 Task: Enable the video filter "High-Quality 3D Denoiser filter" for transcode stream output.
Action: Mouse moved to (97, 12)
Screenshot: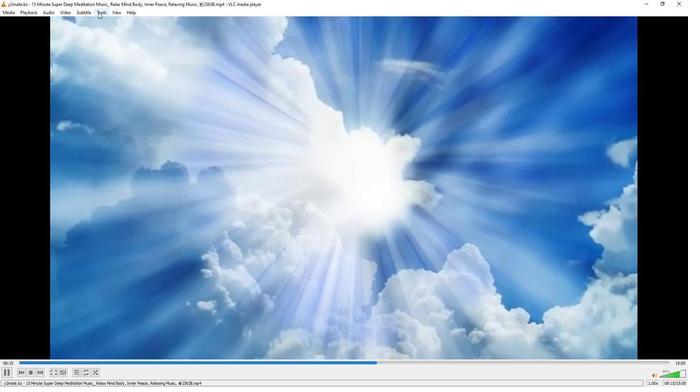 
Action: Mouse pressed left at (97, 12)
Screenshot: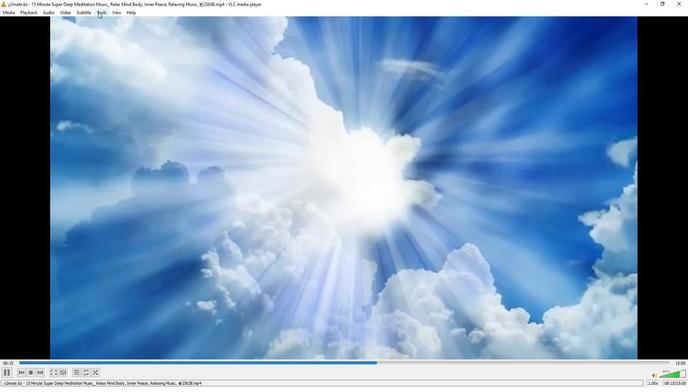 
Action: Mouse moved to (111, 98)
Screenshot: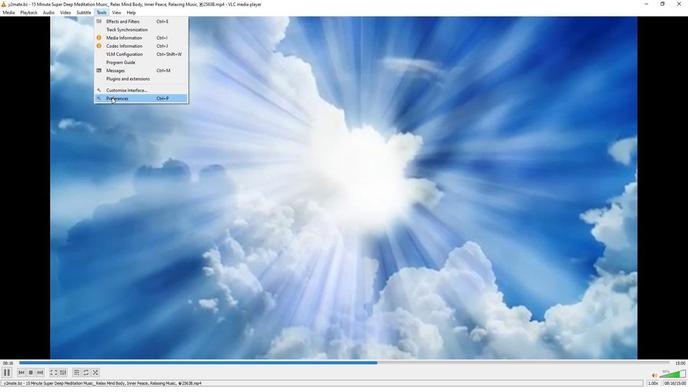 
Action: Mouse pressed left at (111, 98)
Screenshot: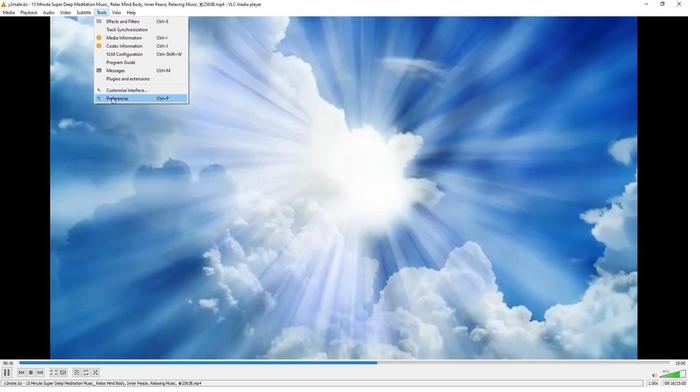
Action: Mouse moved to (227, 317)
Screenshot: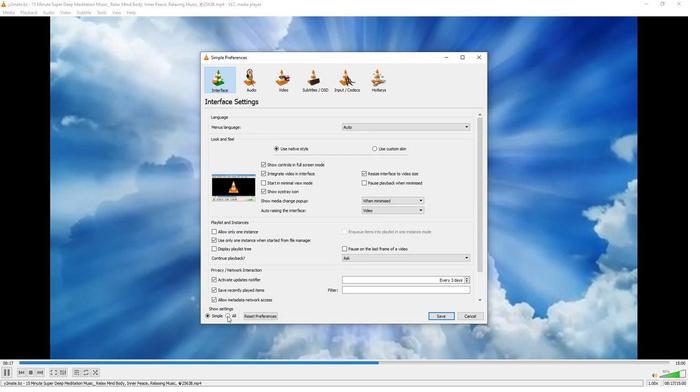 
Action: Mouse pressed left at (227, 317)
Screenshot: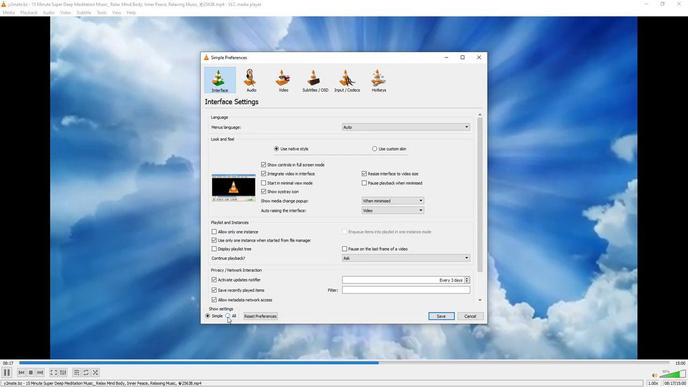 
Action: Mouse moved to (230, 238)
Screenshot: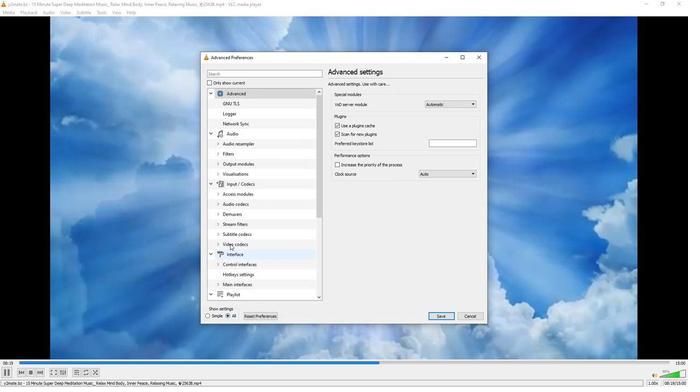 
Action: Mouse scrolled (230, 238) with delta (0, 0)
Screenshot: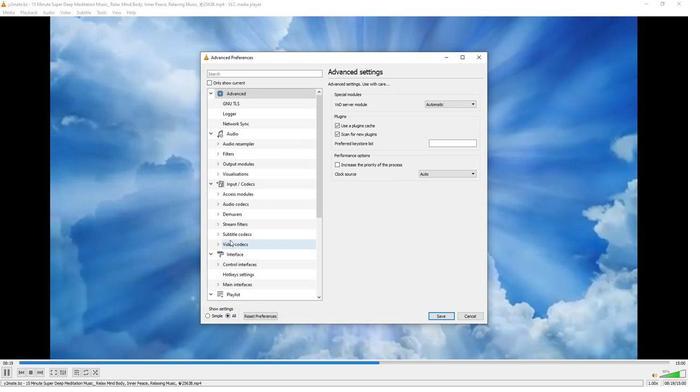 
Action: Mouse scrolled (230, 238) with delta (0, 0)
Screenshot: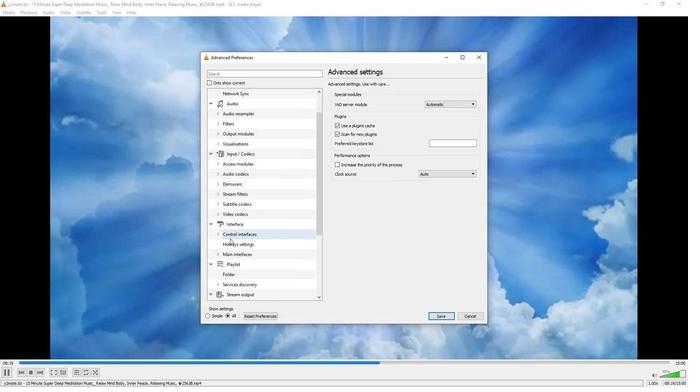 
Action: Mouse scrolled (230, 238) with delta (0, 0)
Screenshot: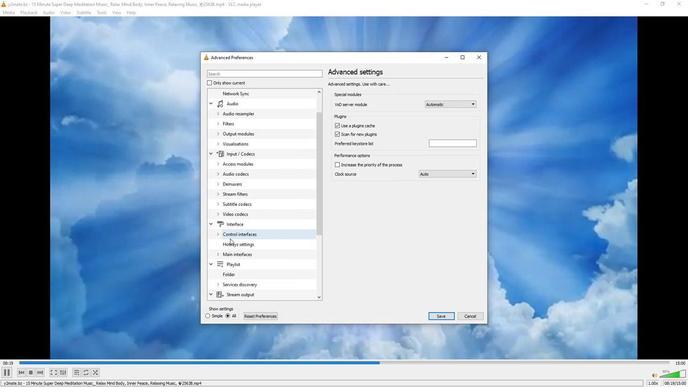
Action: Mouse moved to (230, 237)
Screenshot: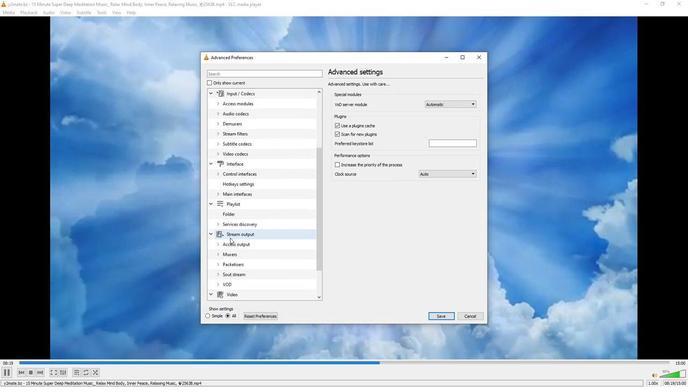 
Action: Mouse scrolled (230, 237) with delta (0, 0)
Screenshot: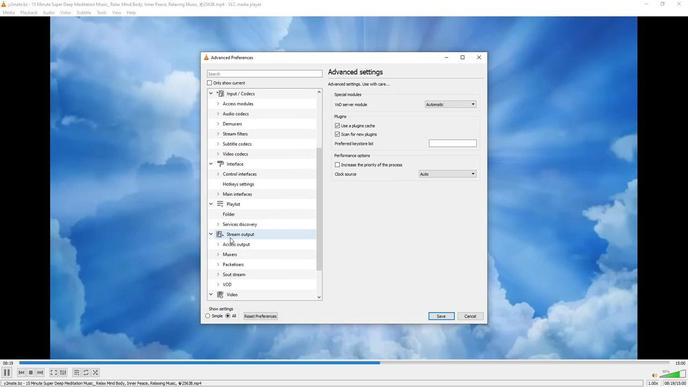 
Action: Mouse moved to (218, 243)
Screenshot: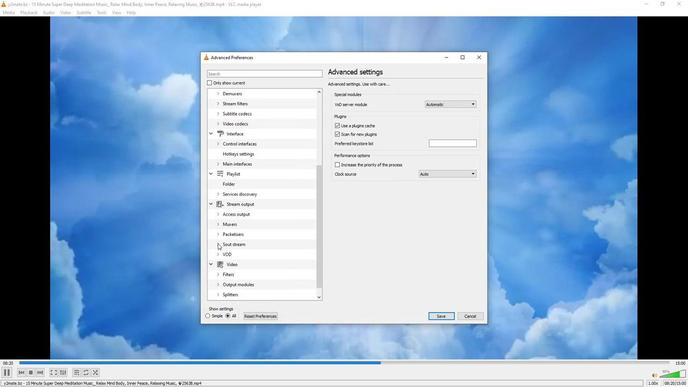 
Action: Mouse pressed left at (218, 243)
Screenshot: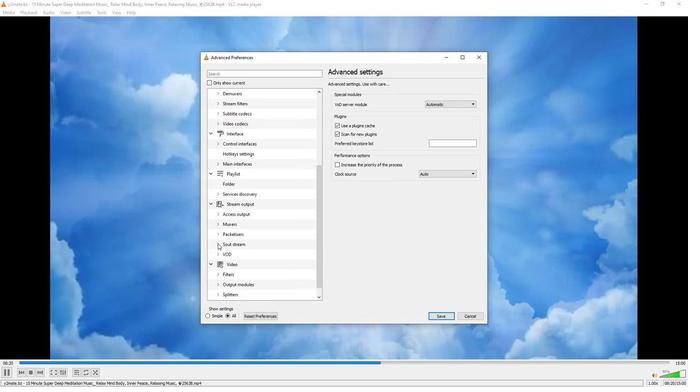 
Action: Mouse moved to (236, 244)
Screenshot: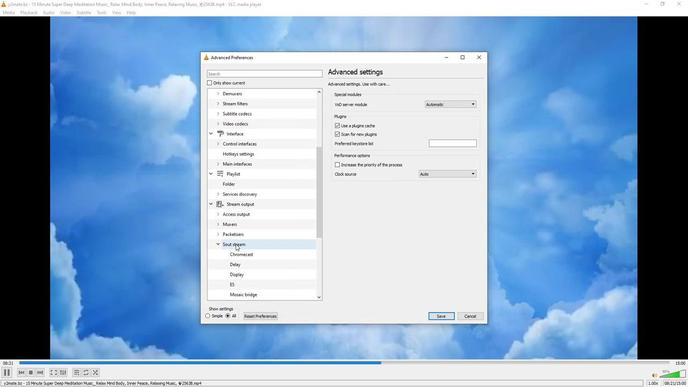 
Action: Mouse scrolled (236, 244) with delta (0, 0)
Screenshot: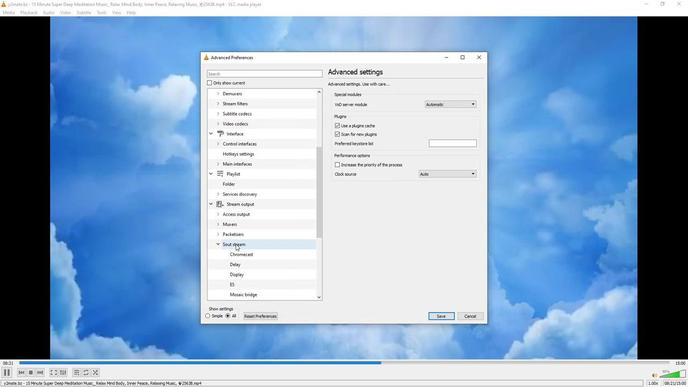 
Action: Mouse scrolled (236, 244) with delta (0, 0)
Screenshot: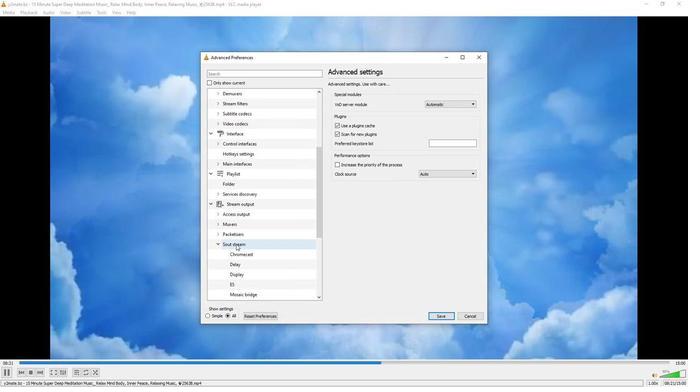 
Action: Mouse scrolled (236, 244) with delta (0, 0)
Screenshot: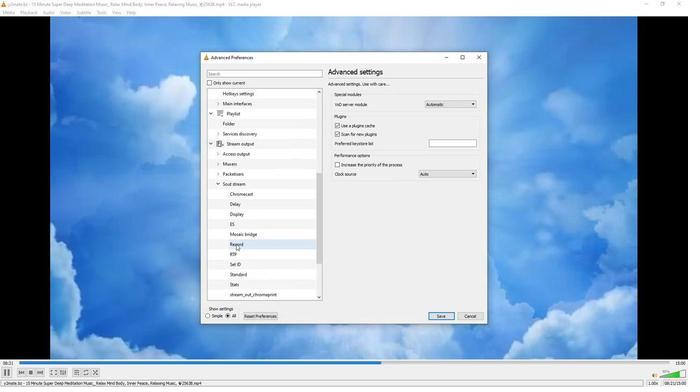 
Action: Mouse scrolled (236, 244) with delta (0, 0)
Screenshot: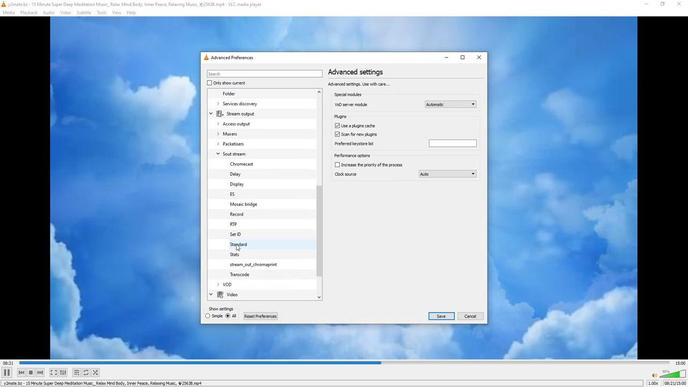 
Action: Mouse moved to (237, 247)
Screenshot: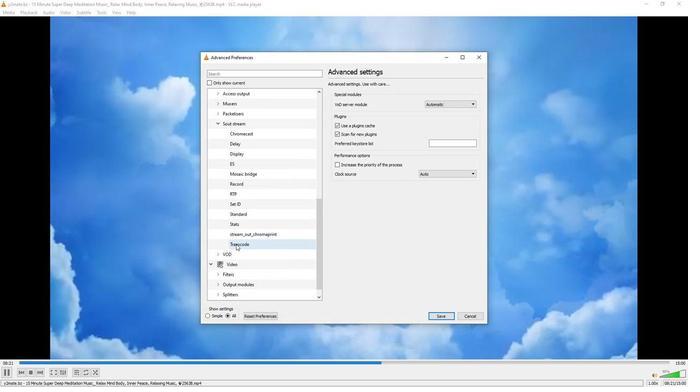 
Action: Mouse pressed left at (237, 247)
Screenshot: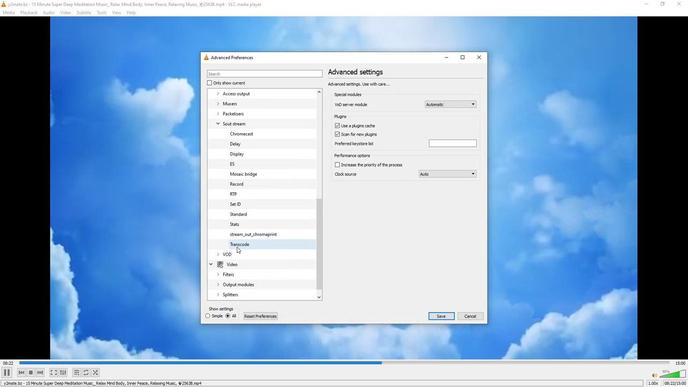 
Action: Mouse moved to (383, 259)
Screenshot: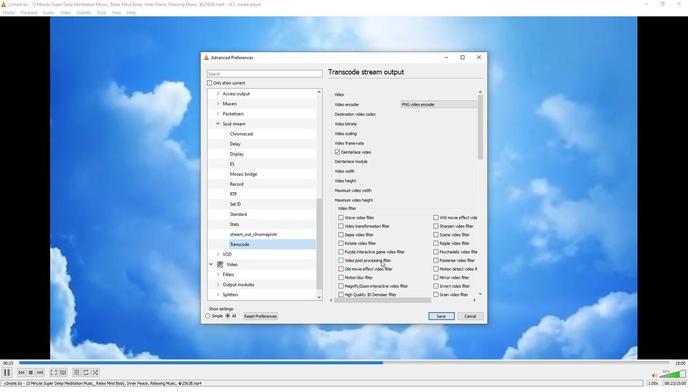 
Action: Mouse scrolled (383, 258) with delta (0, 0)
Screenshot: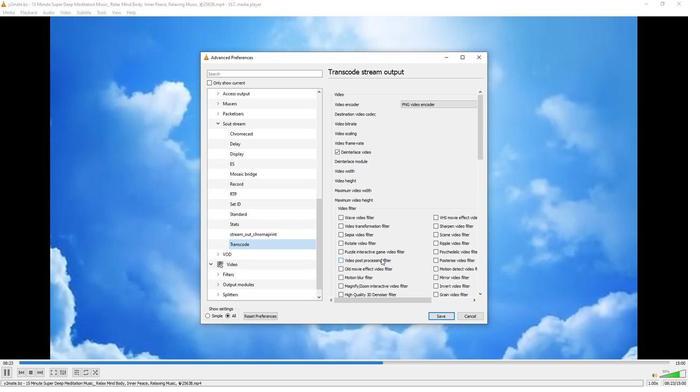 
Action: Mouse moved to (344, 272)
Screenshot: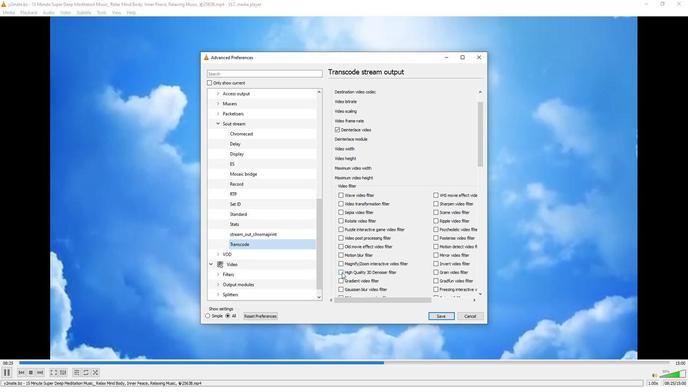 
Action: Mouse pressed left at (344, 272)
Screenshot: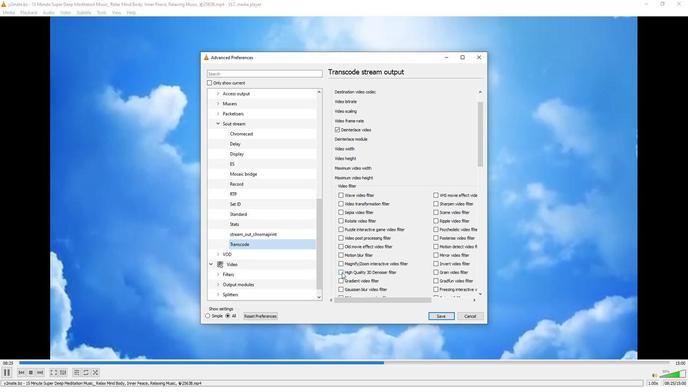 
Action: Mouse moved to (345, 272)
Screenshot: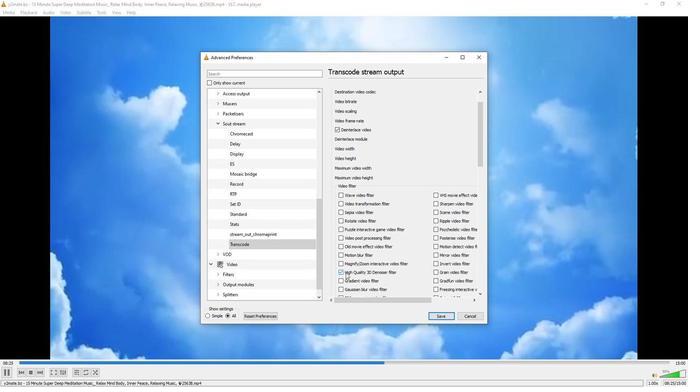 
